 Task: Use baseball Bat 2 Effect in this video Movie B.mp4
Action: Mouse moved to (327, 176)
Screenshot: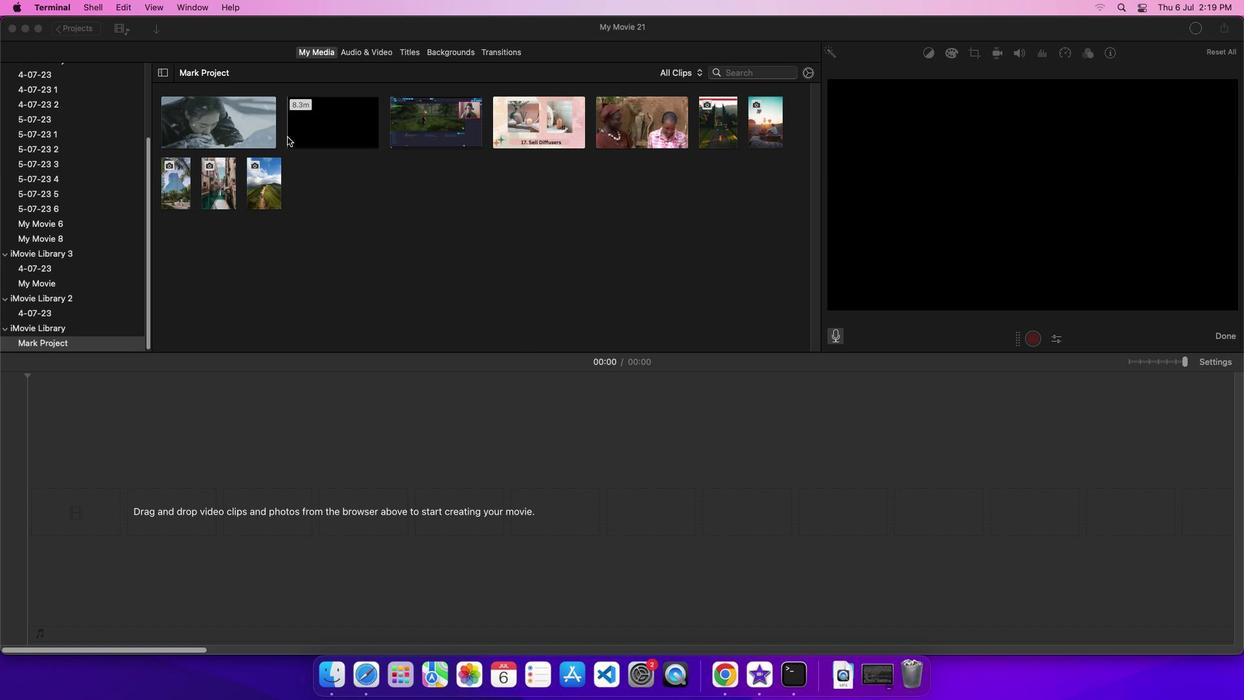 
Action: Mouse pressed left at (327, 176)
Screenshot: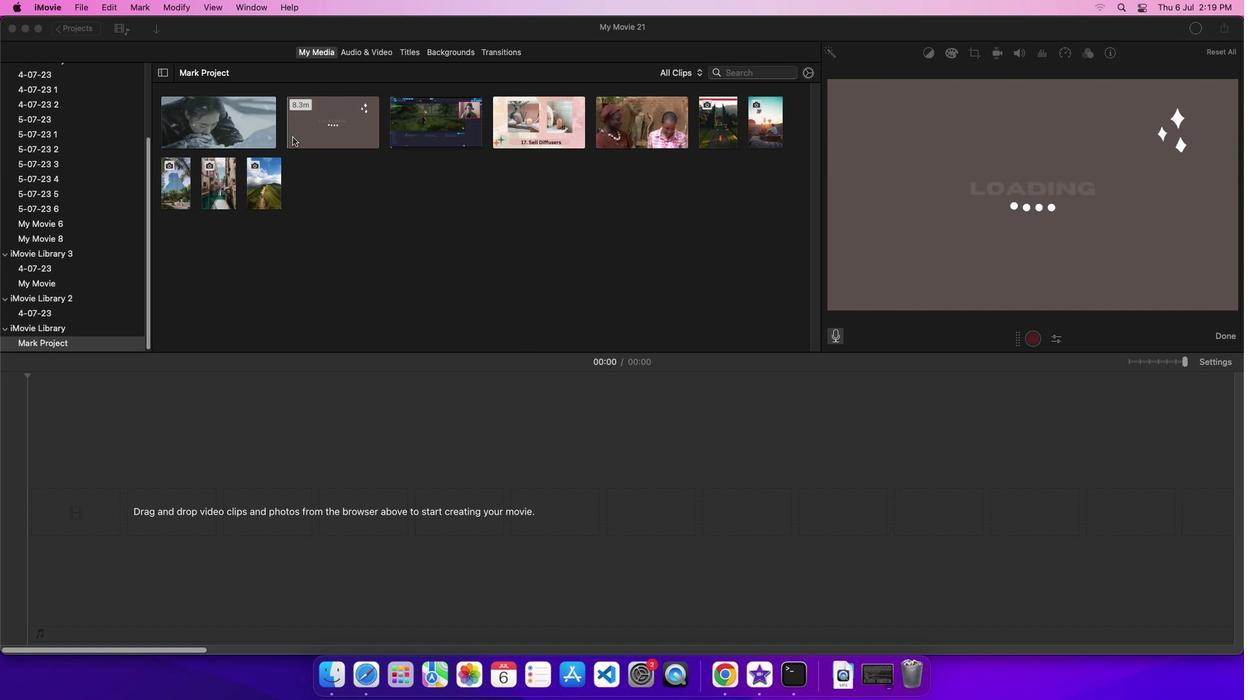 
Action: Mouse moved to (350, 171)
Screenshot: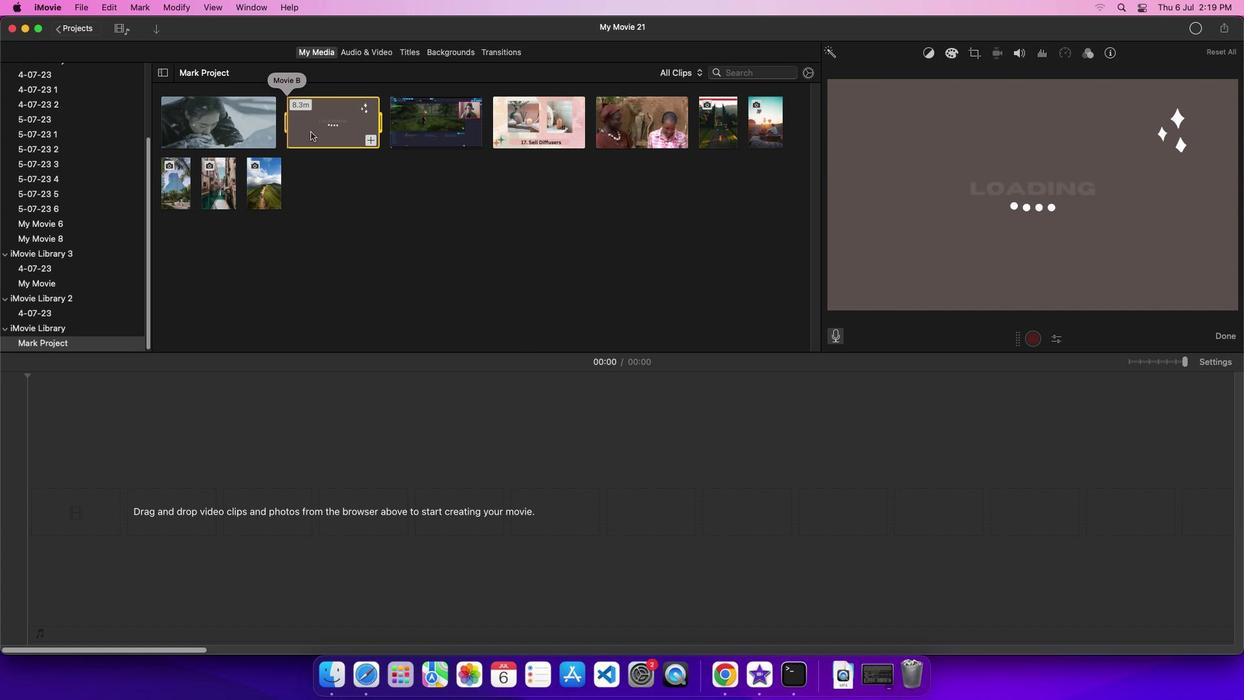 
Action: Mouse pressed left at (350, 171)
Screenshot: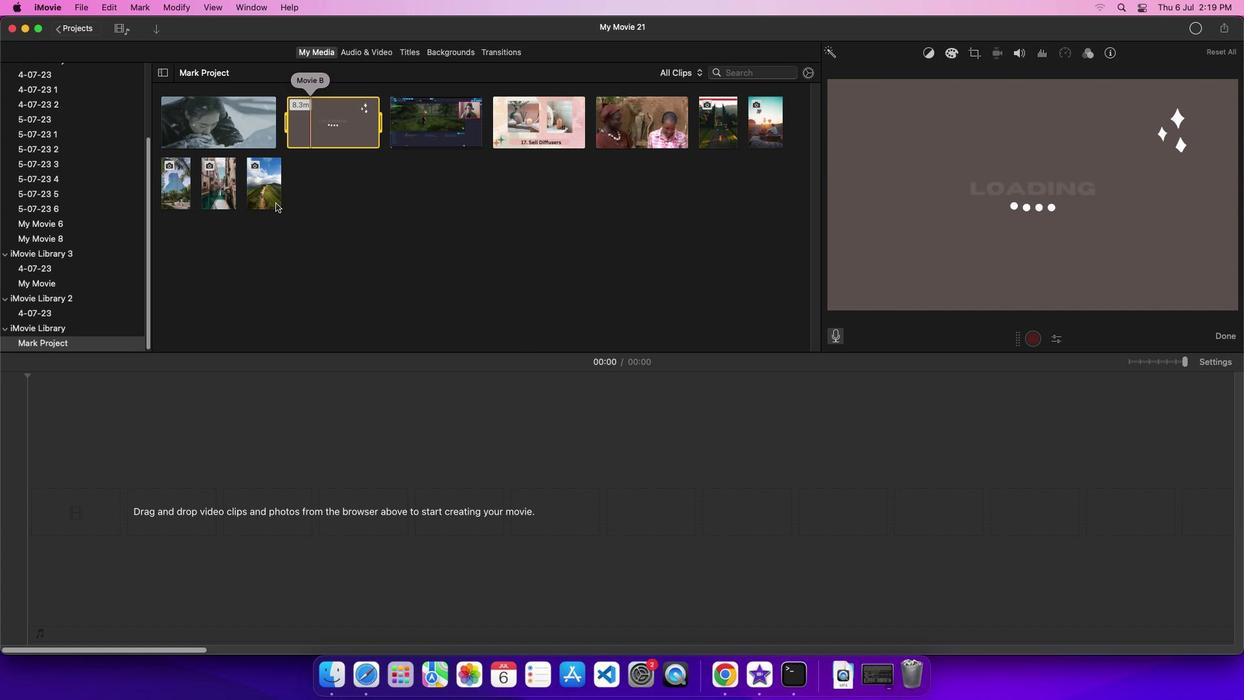 
Action: Mouse moved to (422, 92)
Screenshot: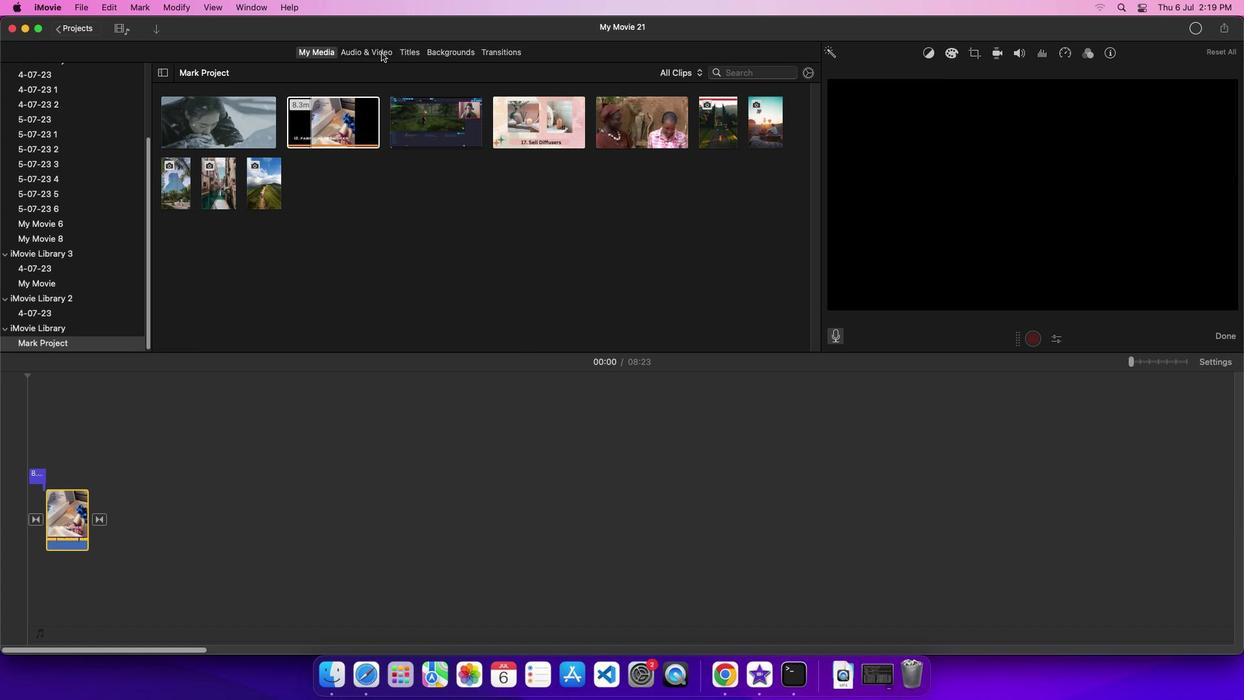 
Action: Mouse pressed left at (422, 92)
Screenshot: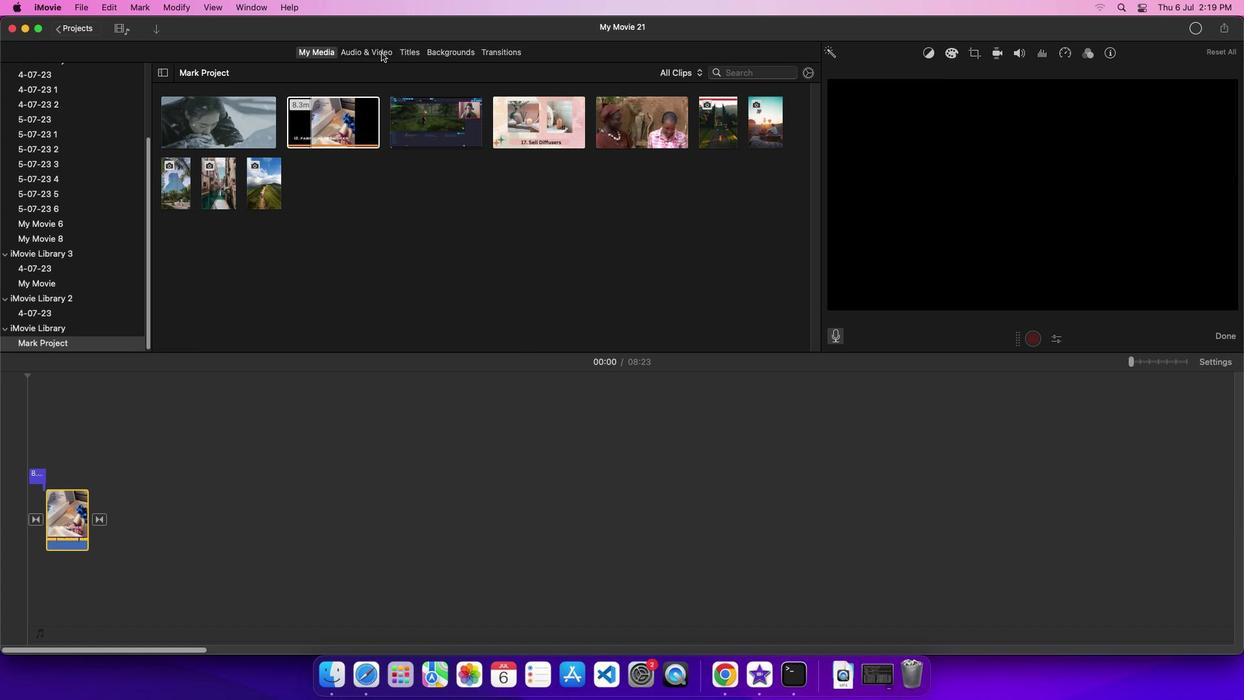 
Action: Mouse moved to (147, 160)
Screenshot: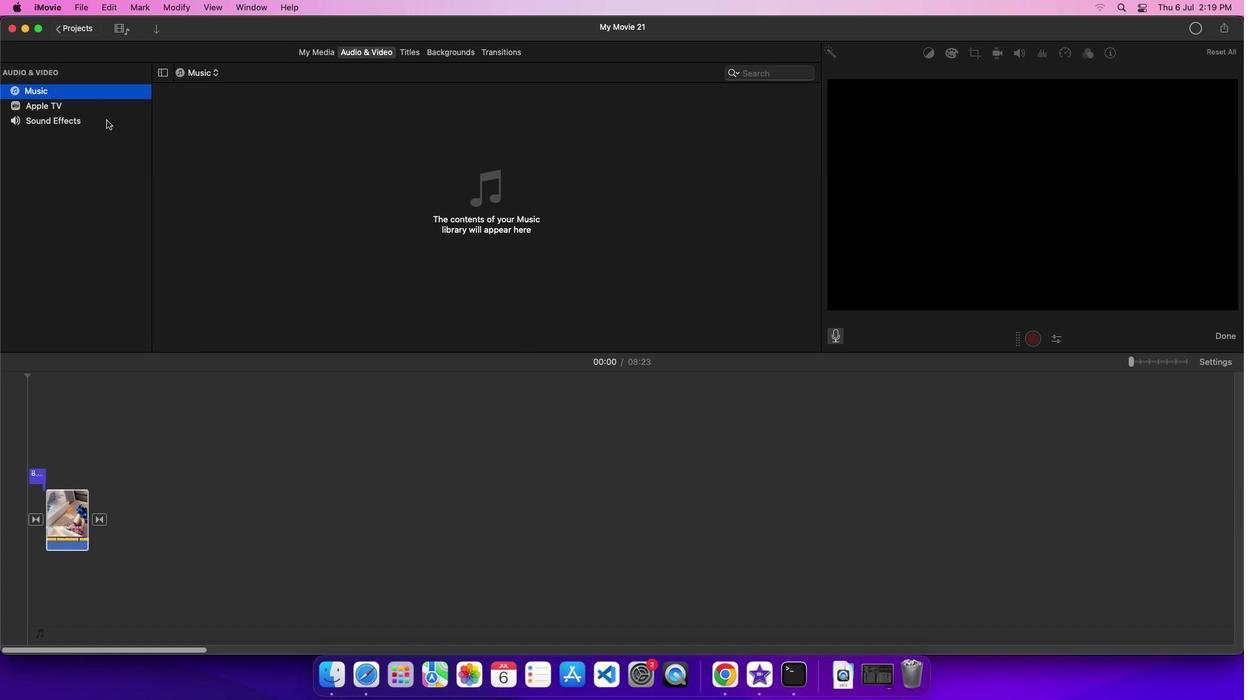 
Action: Mouse pressed left at (147, 160)
Screenshot: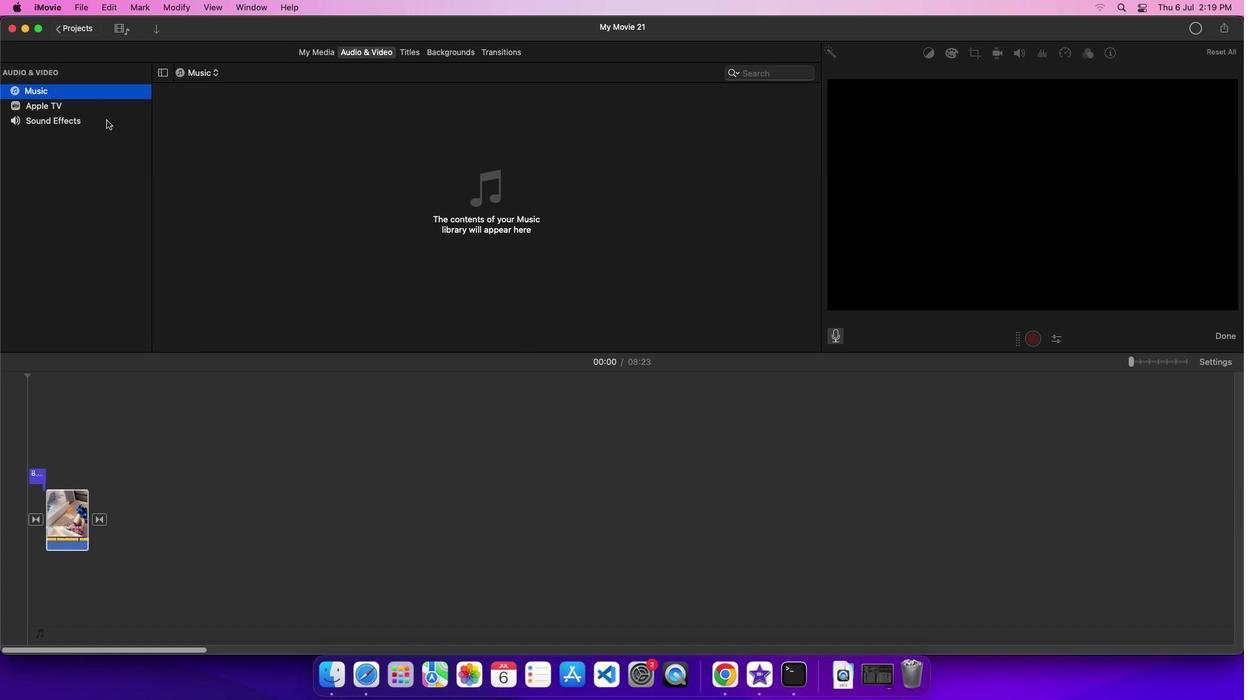 
Action: Mouse moved to (307, 272)
Screenshot: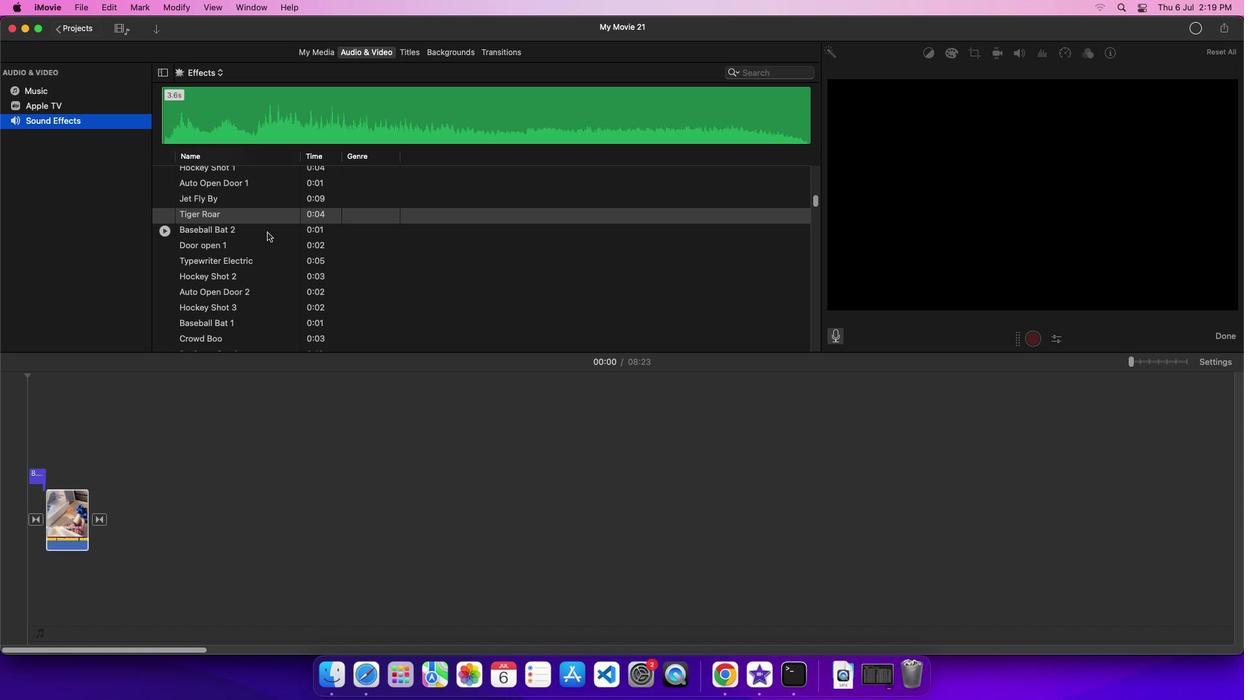 
Action: Mouse pressed left at (307, 272)
Screenshot: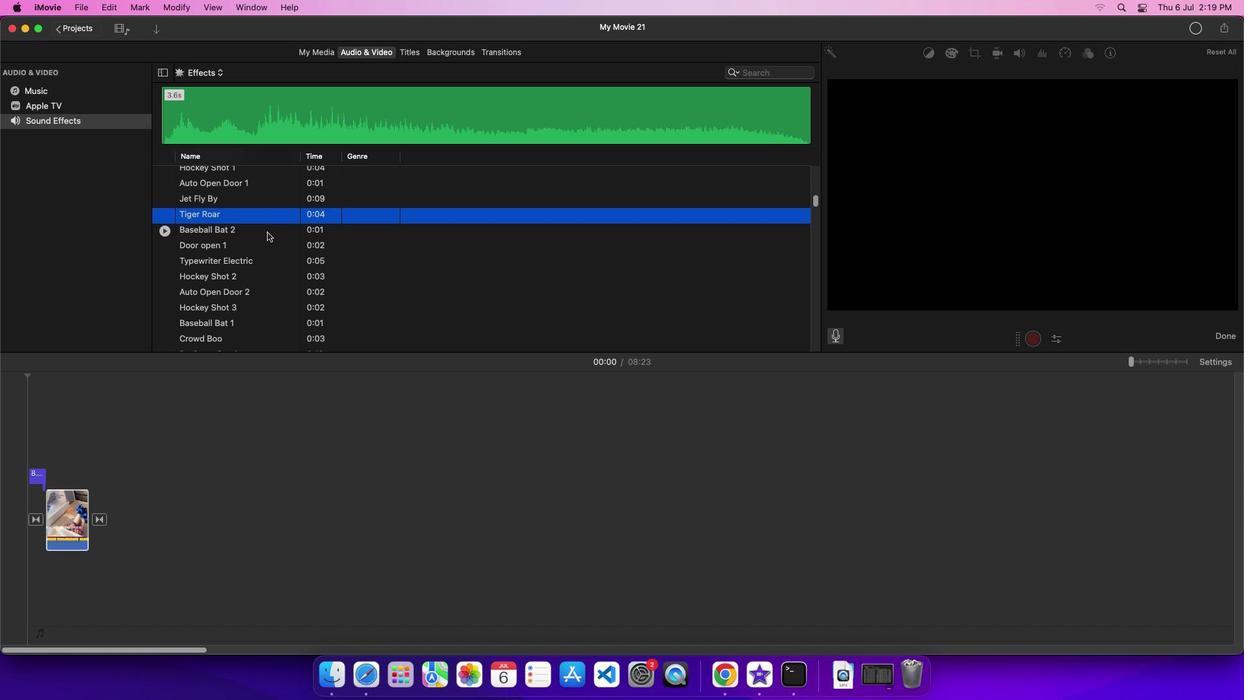 
Action: Mouse moved to (311, 271)
Screenshot: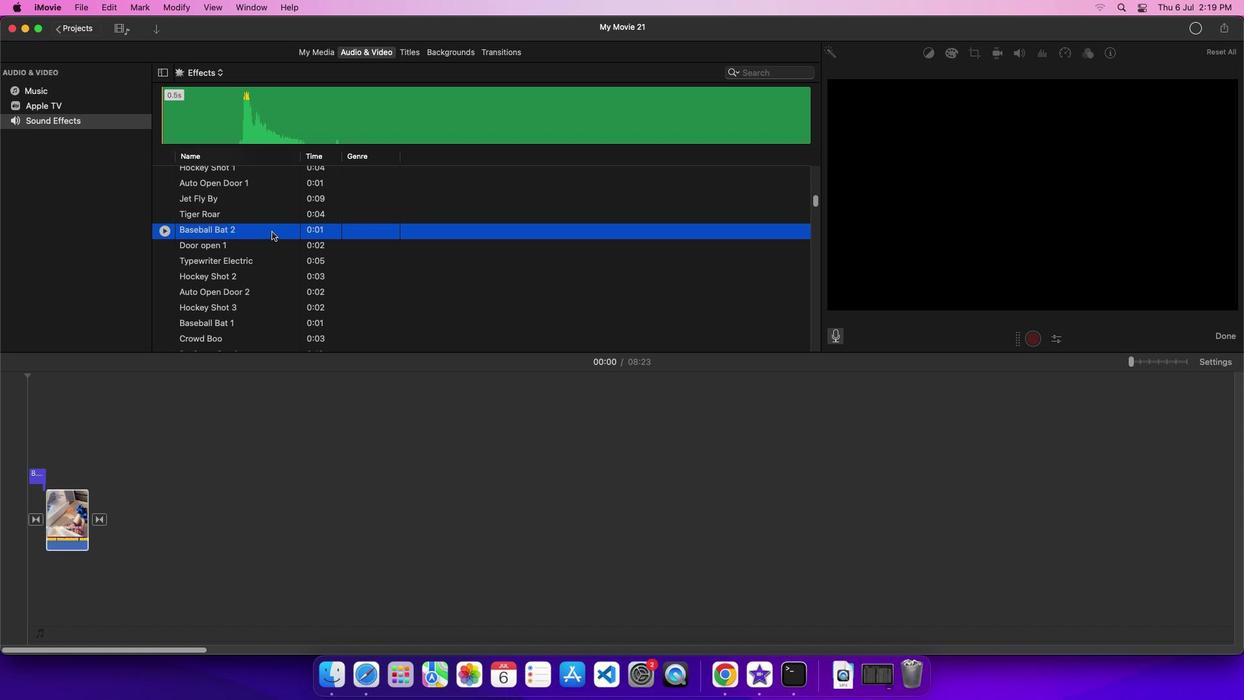 
Action: Mouse pressed left at (311, 271)
Screenshot: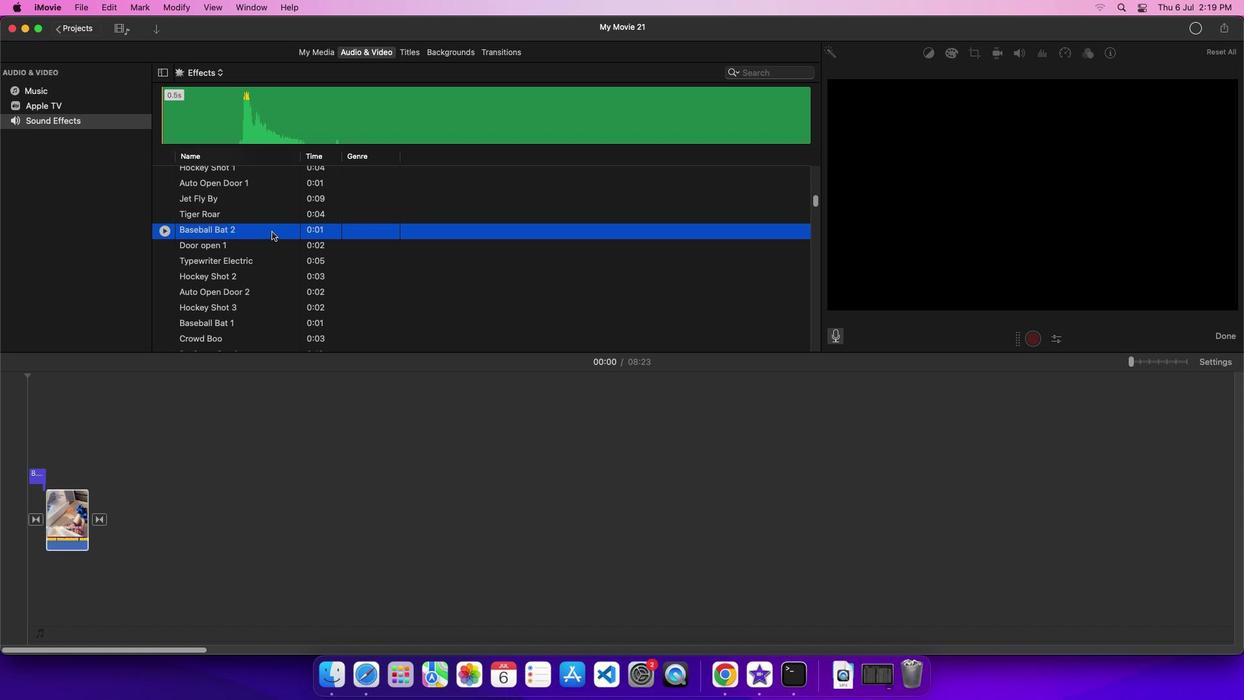 
Action: Mouse moved to (149, 608)
Screenshot: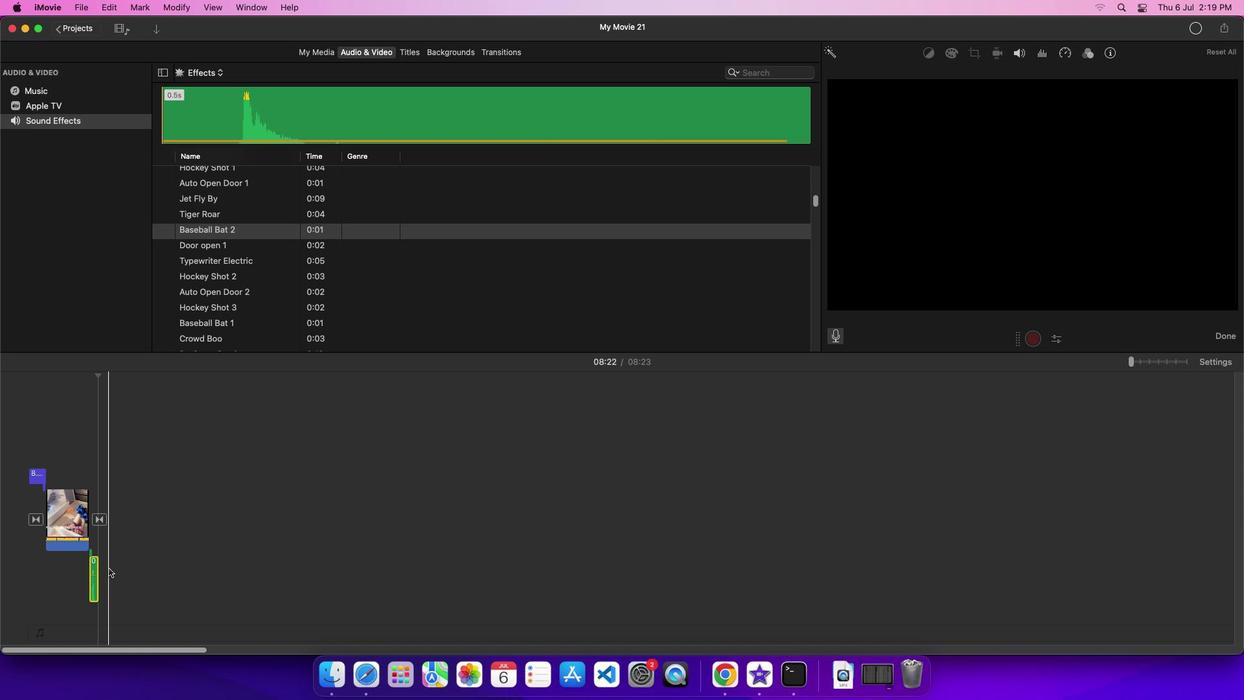 
